 Task: Choose the paper size B4 (JIS) for printing the document.
Action: Mouse moved to (74, 134)
Screenshot: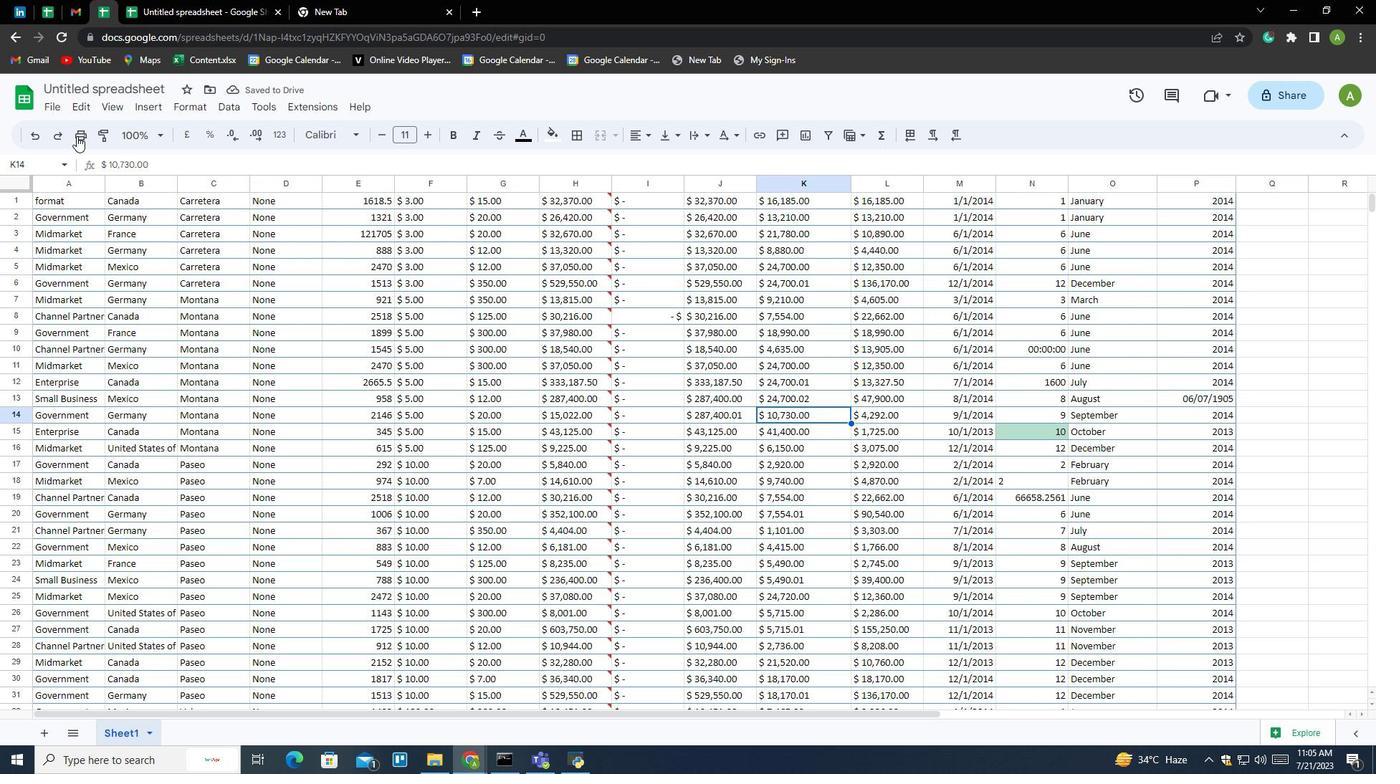 
Action: Mouse pressed left at (74, 134)
Screenshot: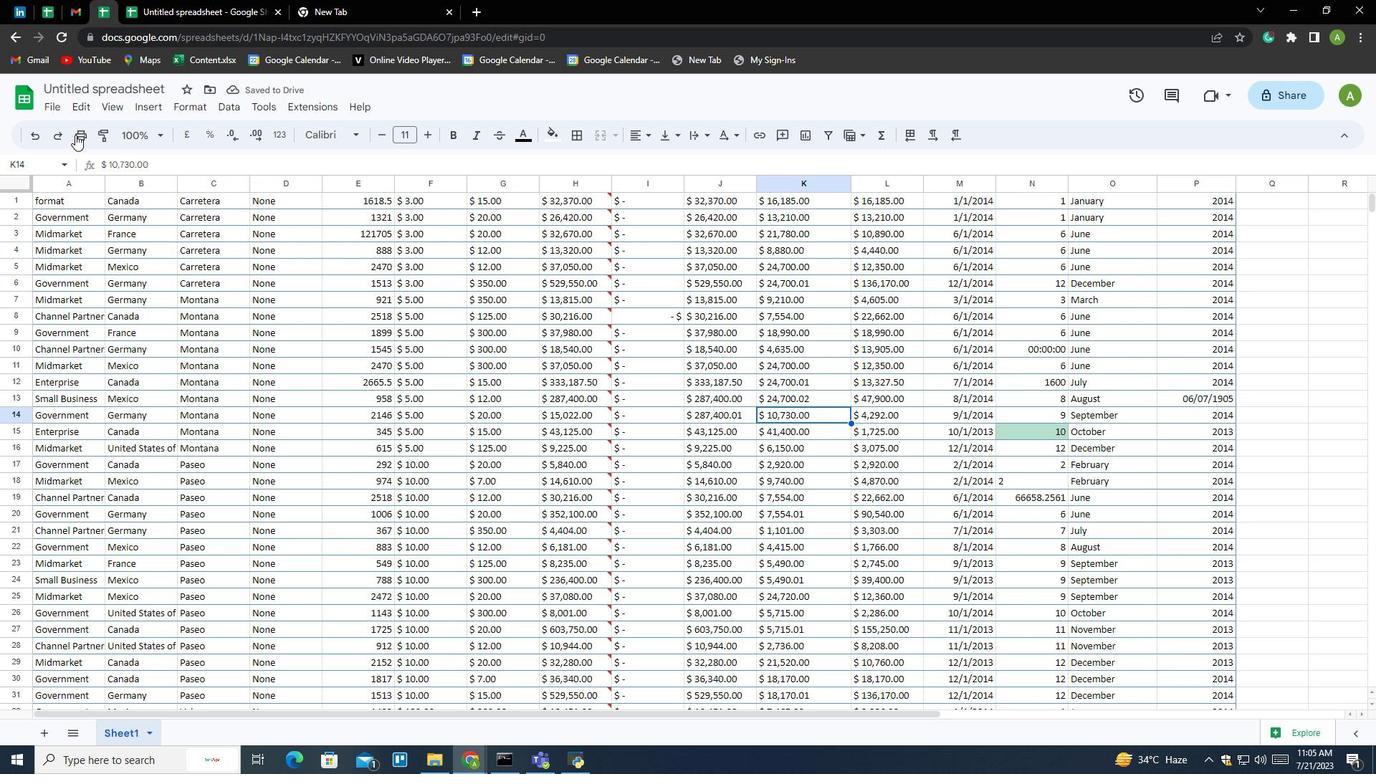 
Action: Mouse moved to (1328, 92)
Screenshot: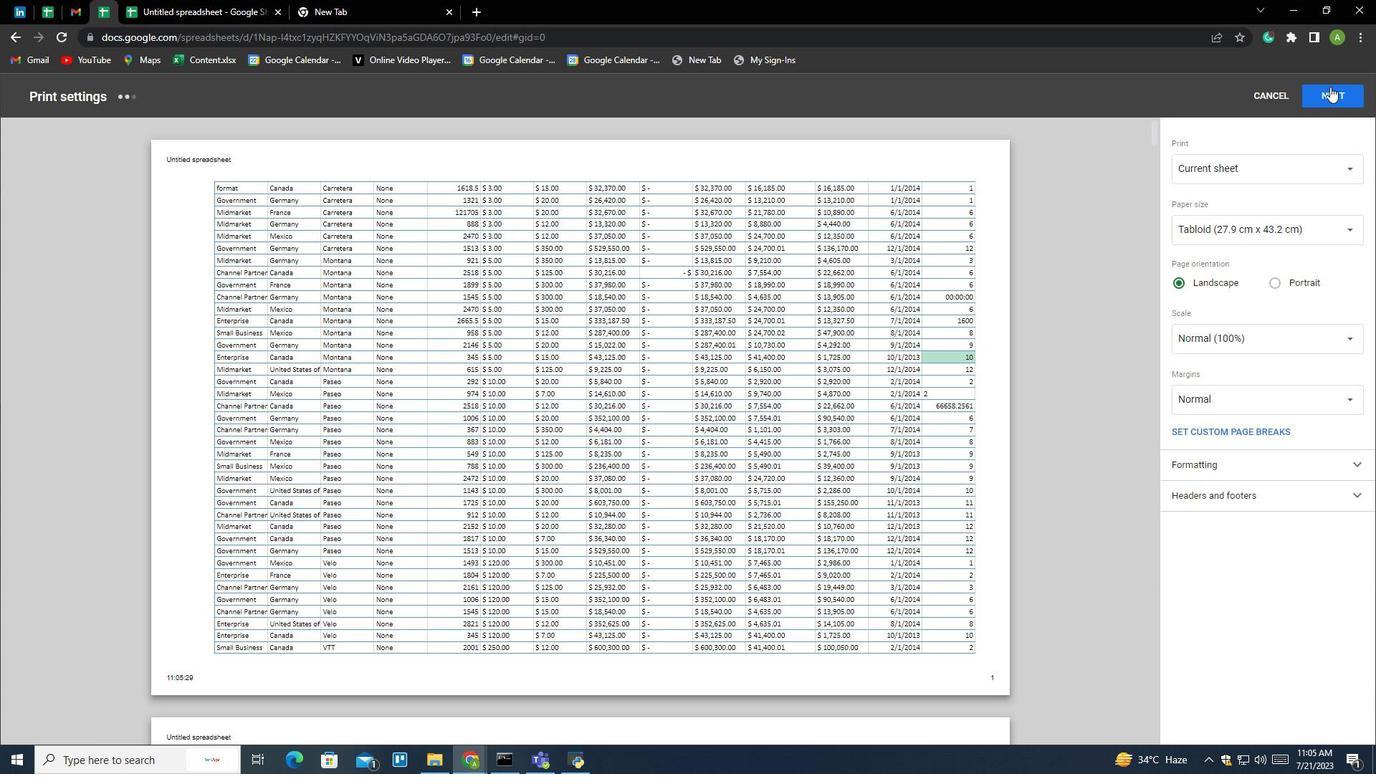 
Action: Mouse pressed left at (1328, 92)
Screenshot: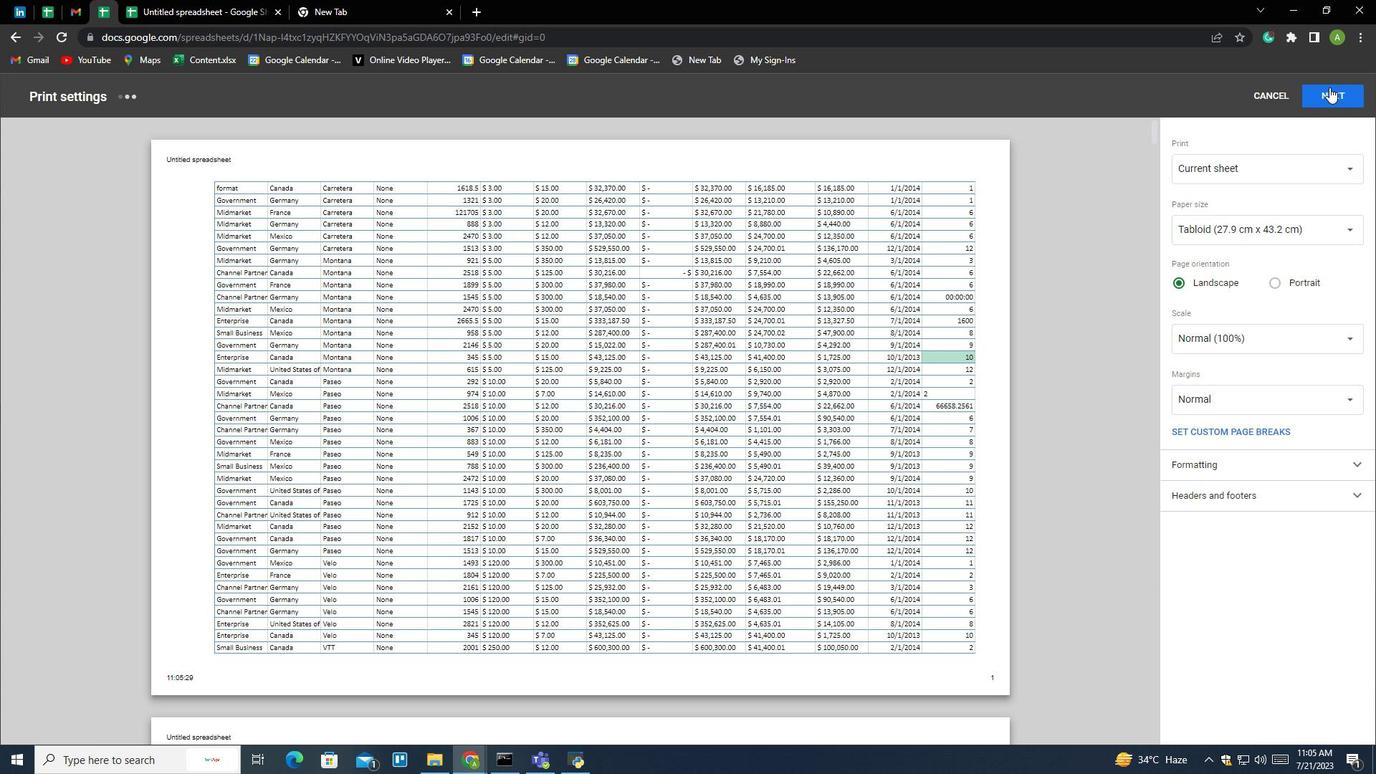 
Action: Mouse moved to (964, 248)
Screenshot: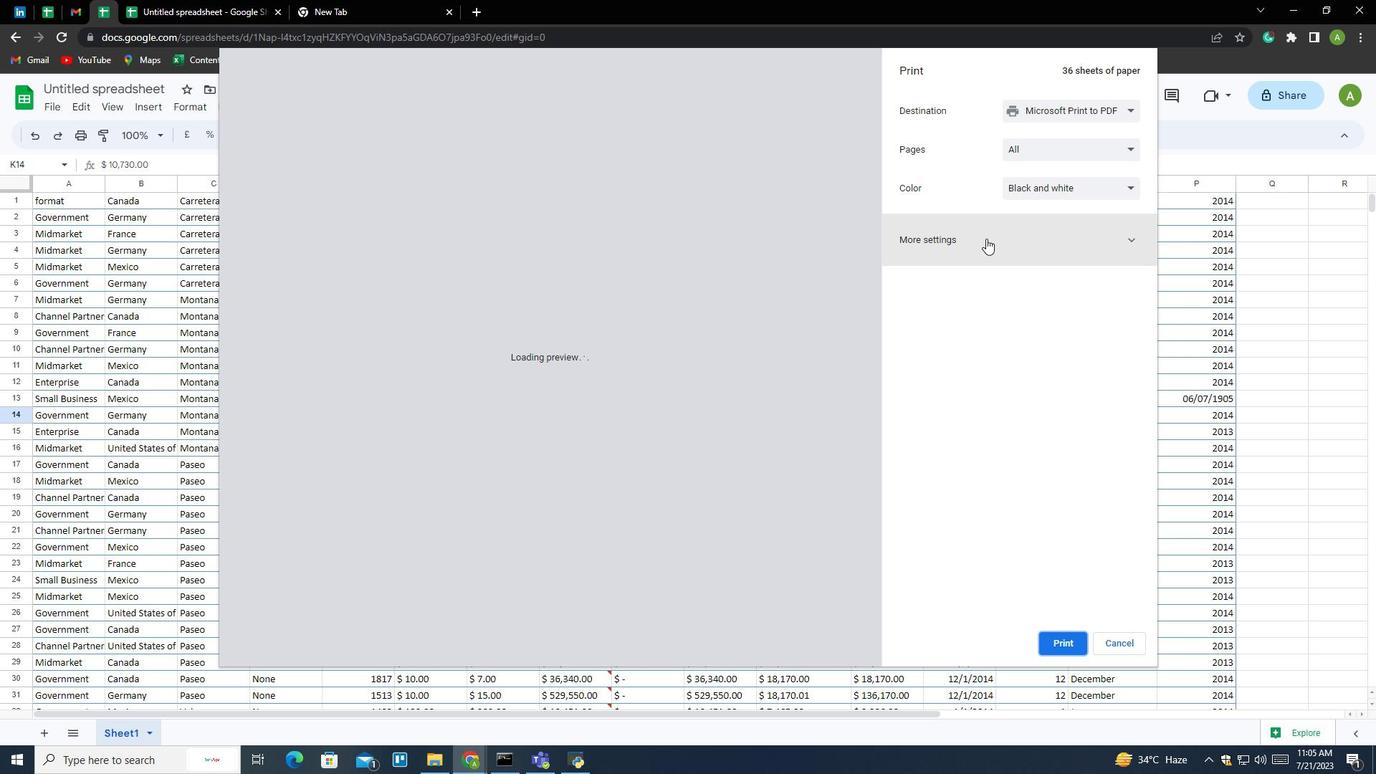 
Action: Mouse pressed left at (964, 248)
Screenshot: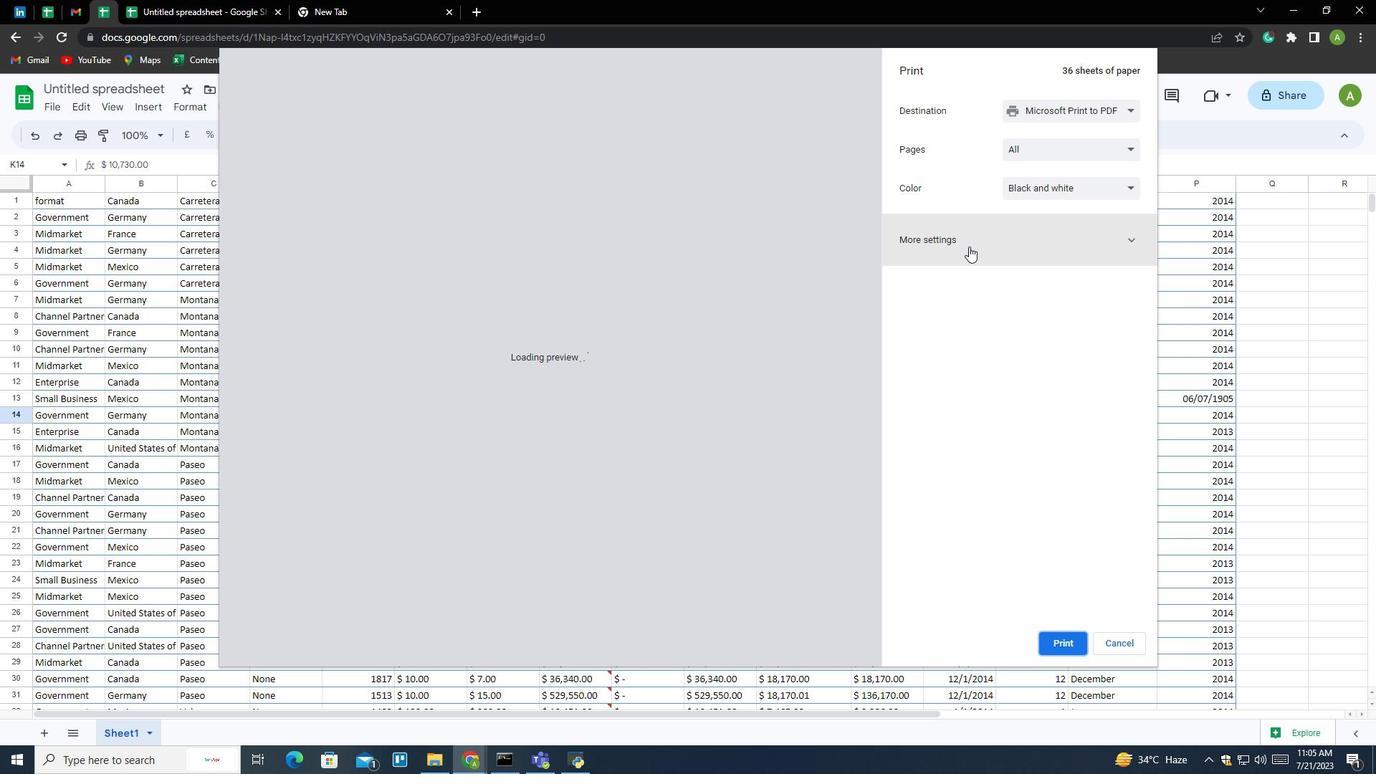 
Action: Mouse moved to (1025, 285)
Screenshot: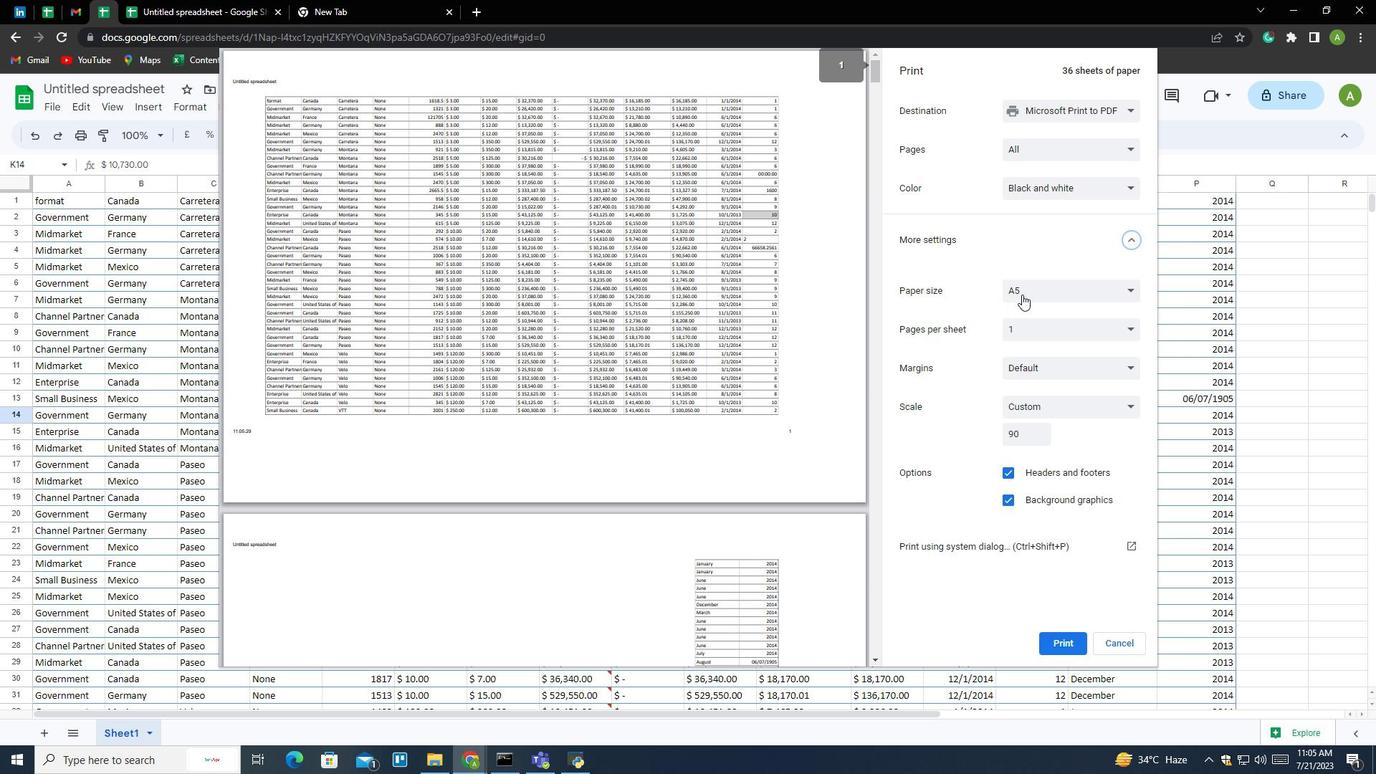 
Action: Mouse pressed left at (1025, 285)
Screenshot: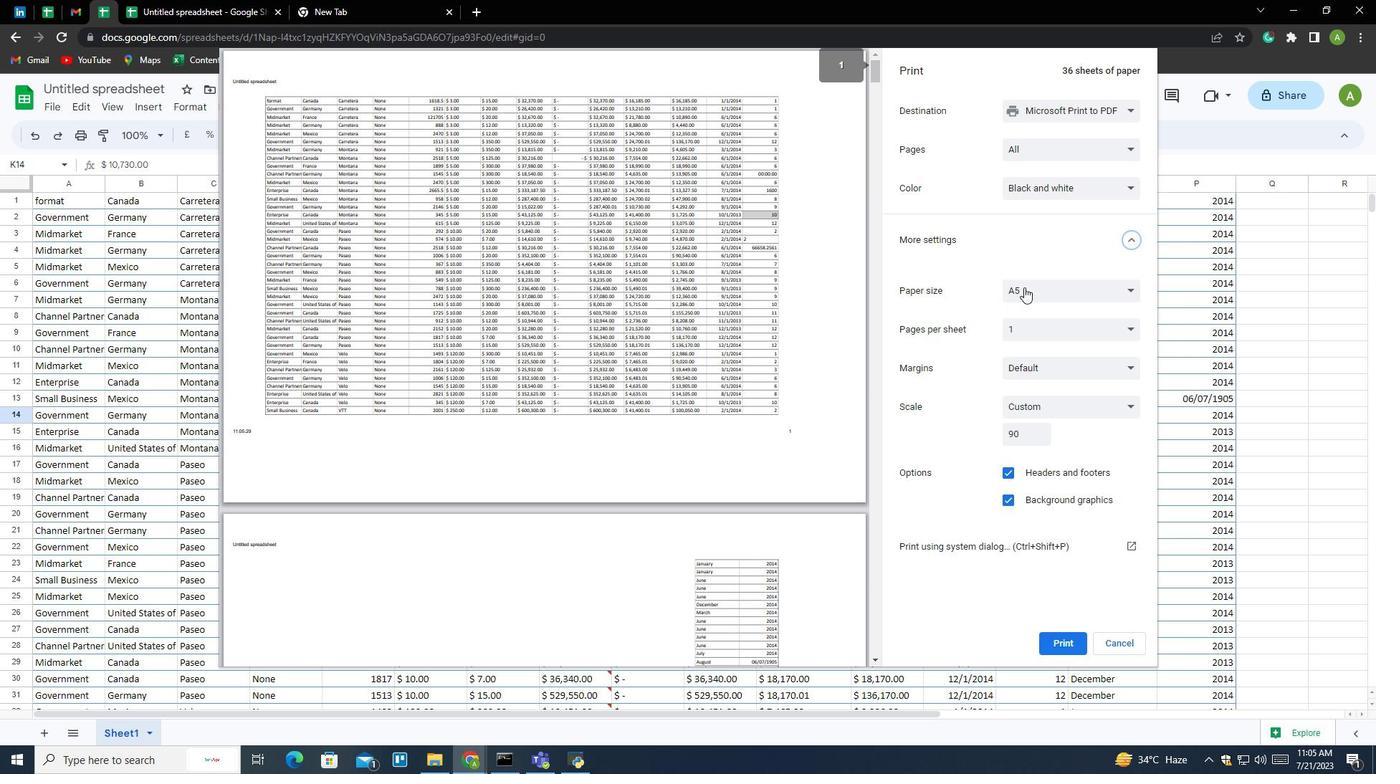 
Action: Mouse moved to (1024, 402)
Screenshot: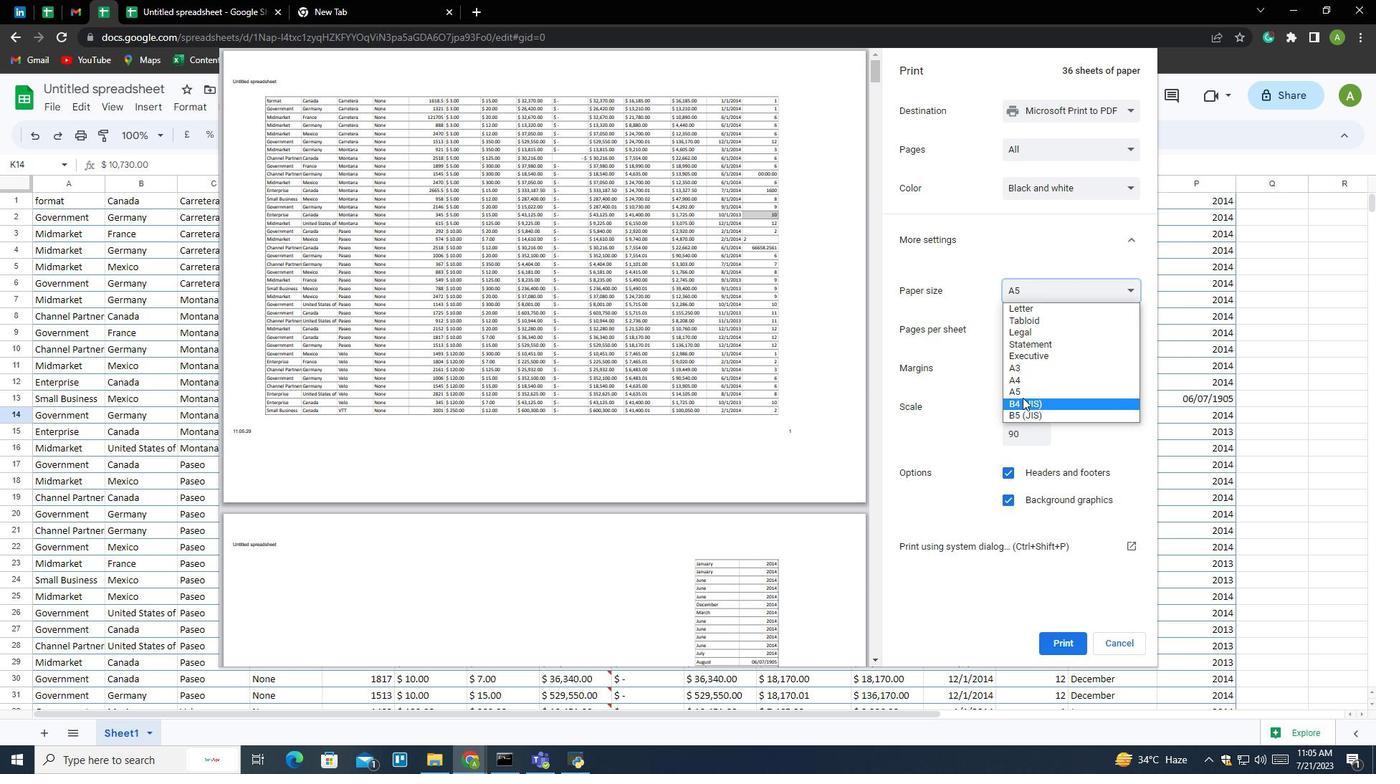 
Action: Mouse pressed left at (1024, 402)
Screenshot: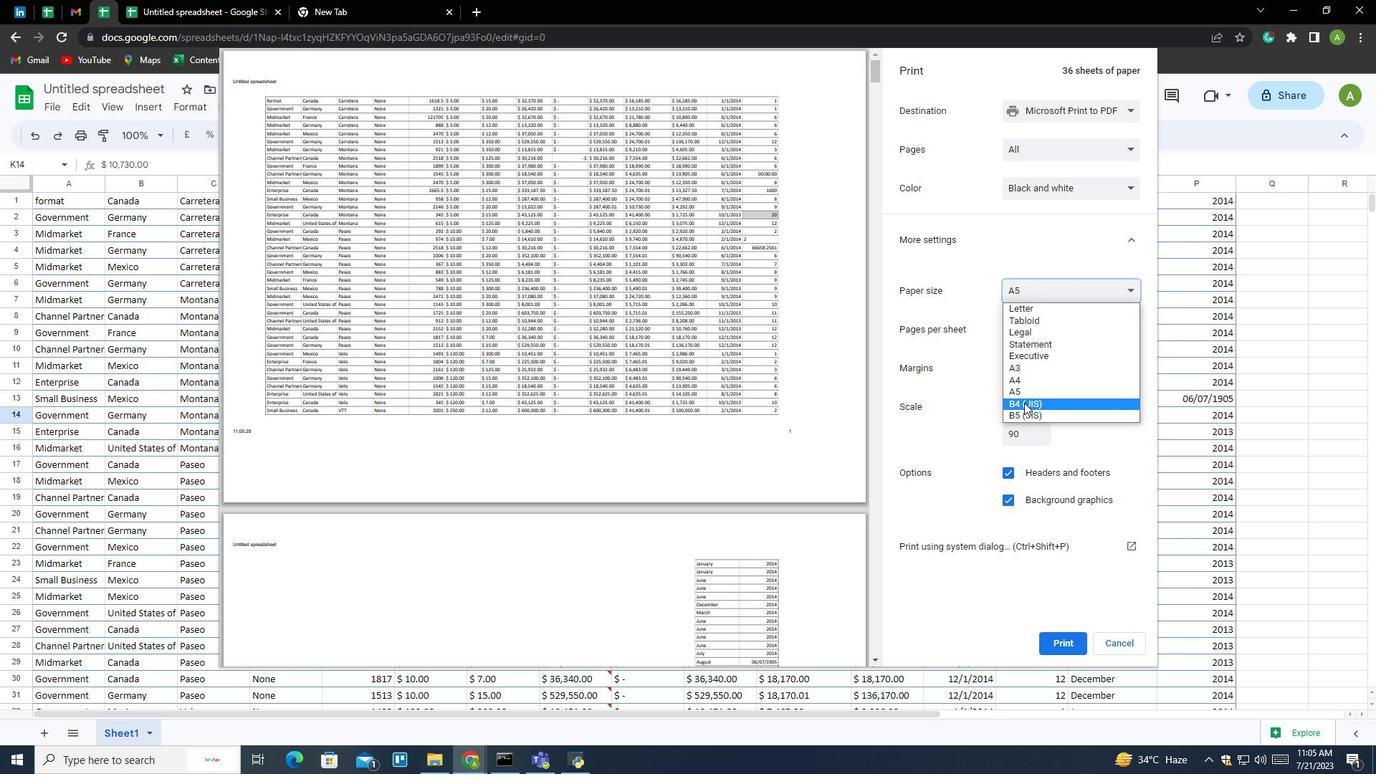 
Action: Mouse moved to (1003, 396)
Screenshot: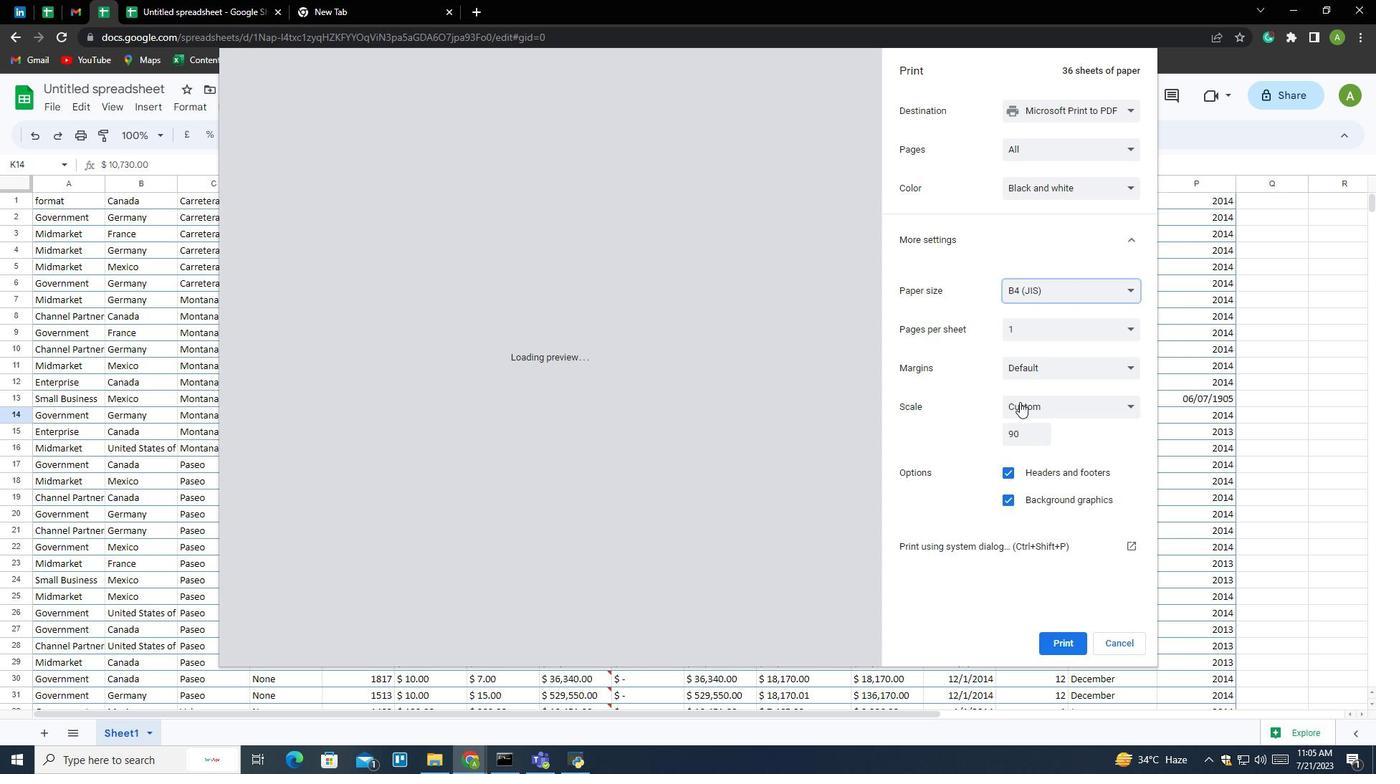 
